 Task: Create a task  Develop a custom data visualization tool for a company , assign it to team member softage.5@softage.net in the project AgileCircle and update the status of the task to  At Risk , set the priority of the task to Medium
Action: Mouse moved to (46, 292)
Screenshot: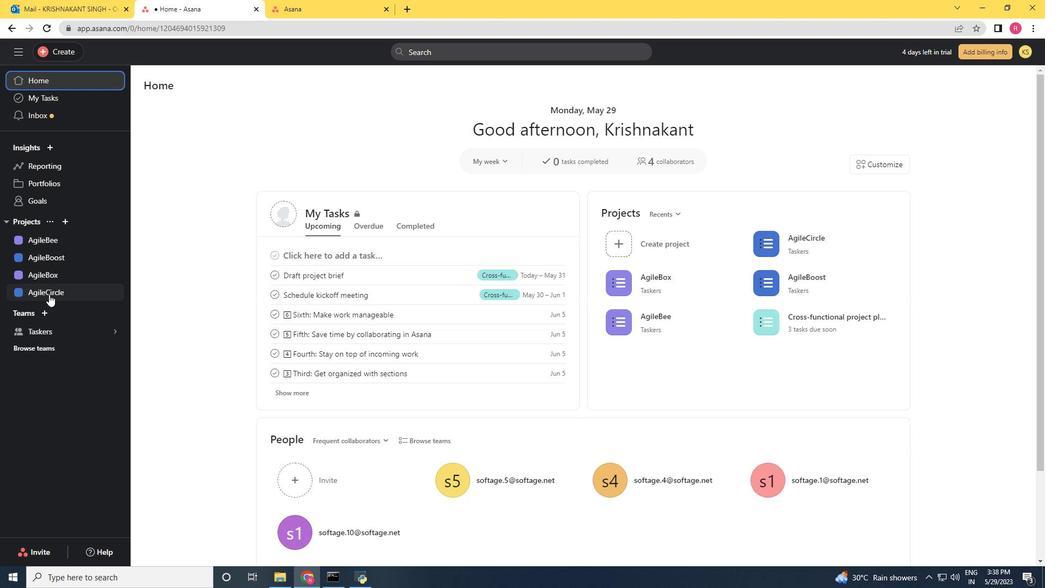 
Action: Mouse pressed left at (46, 292)
Screenshot: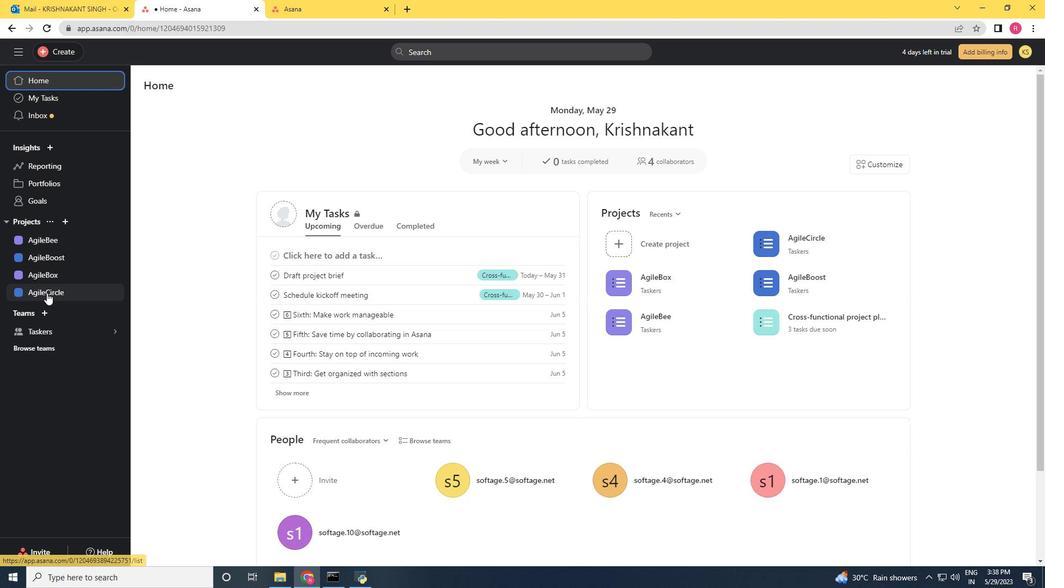 
Action: Mouse moved to (65, 55)
Screenshot: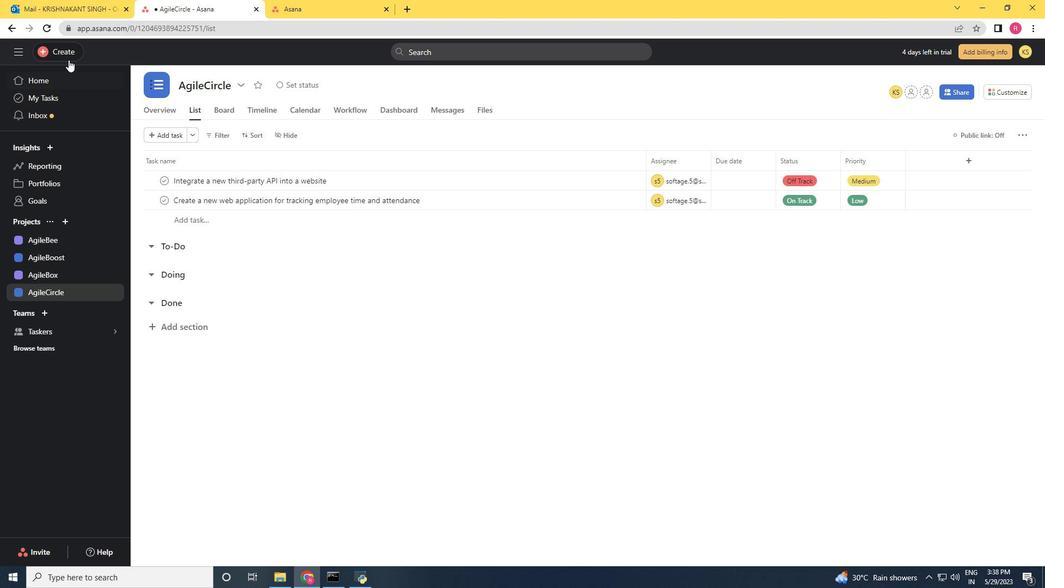 
Action: Mouse pressed left at (65, 55)
Screenshot: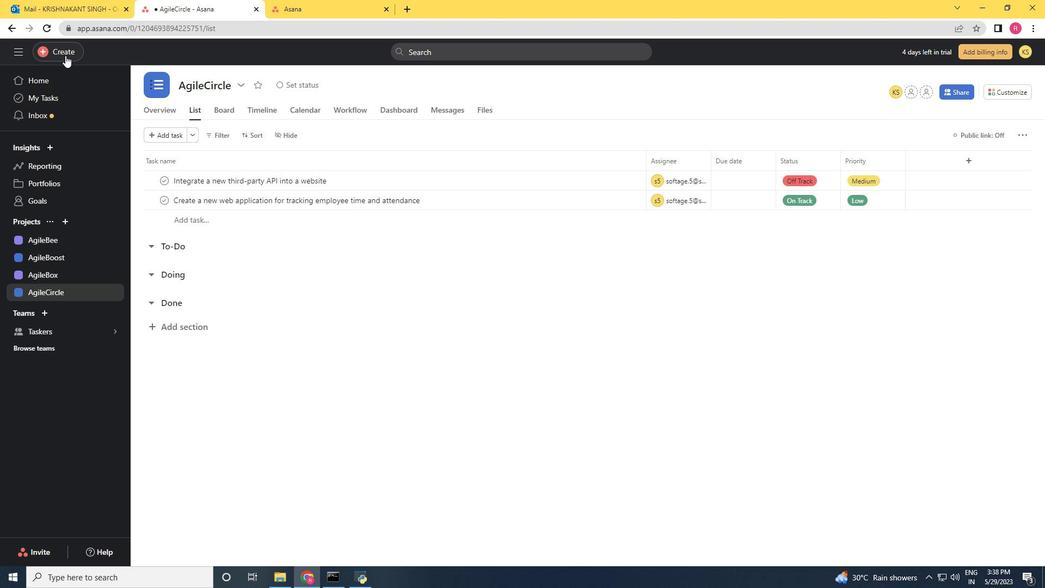 
Action: Mouse moved to (130, 46)
Screenshot: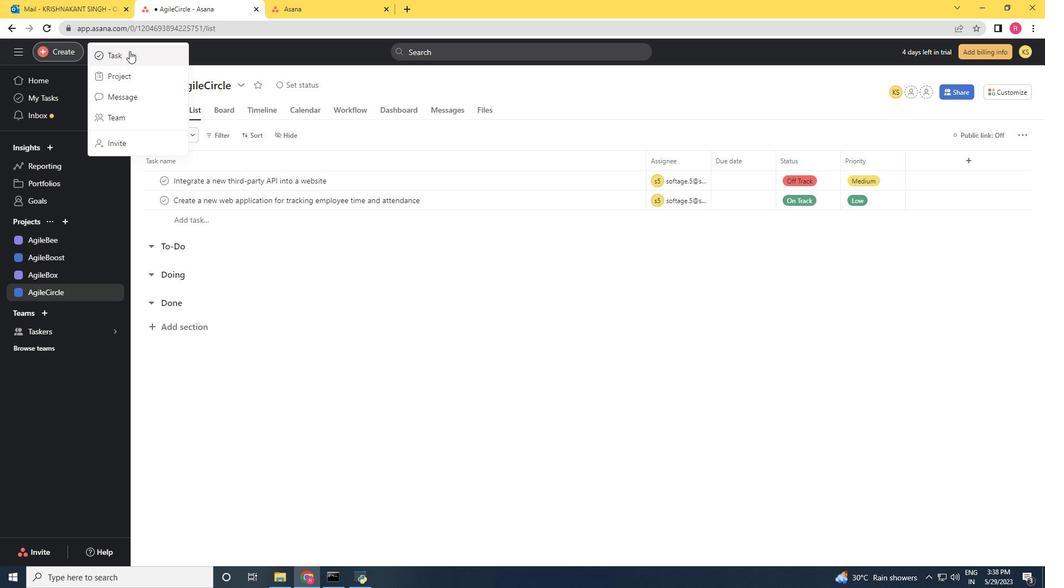 
Action: Mouse pressed left at (130, 46)
Screenshot: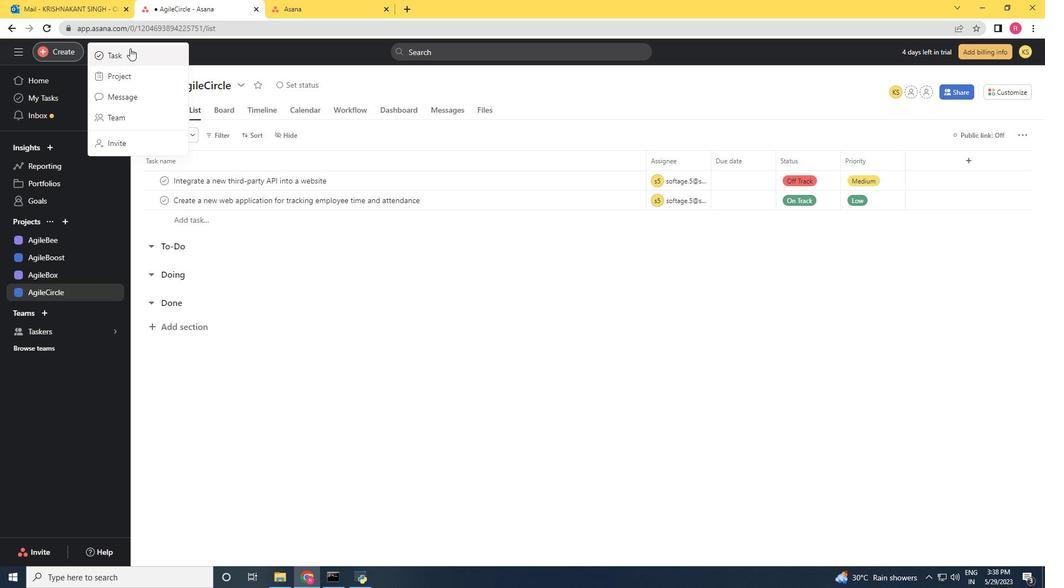 
Action: Mouse moved to (129, 80)
Screenshot: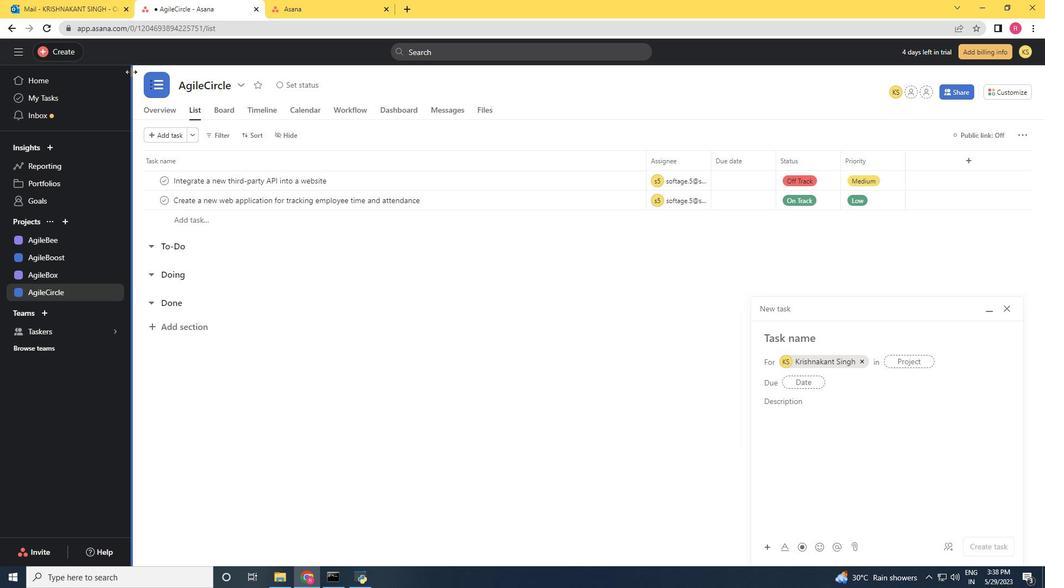 
Action: Key pressed <Key.shift>Develop<Key.space>a<Key.space>
Screenshot: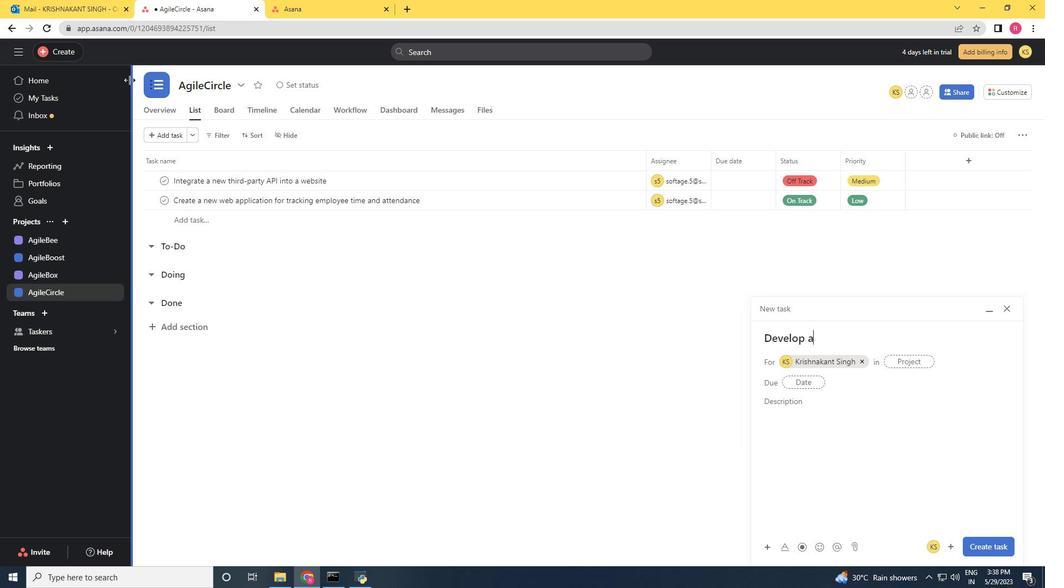
Action: Mouse moved to (129, 80)
Screenshot: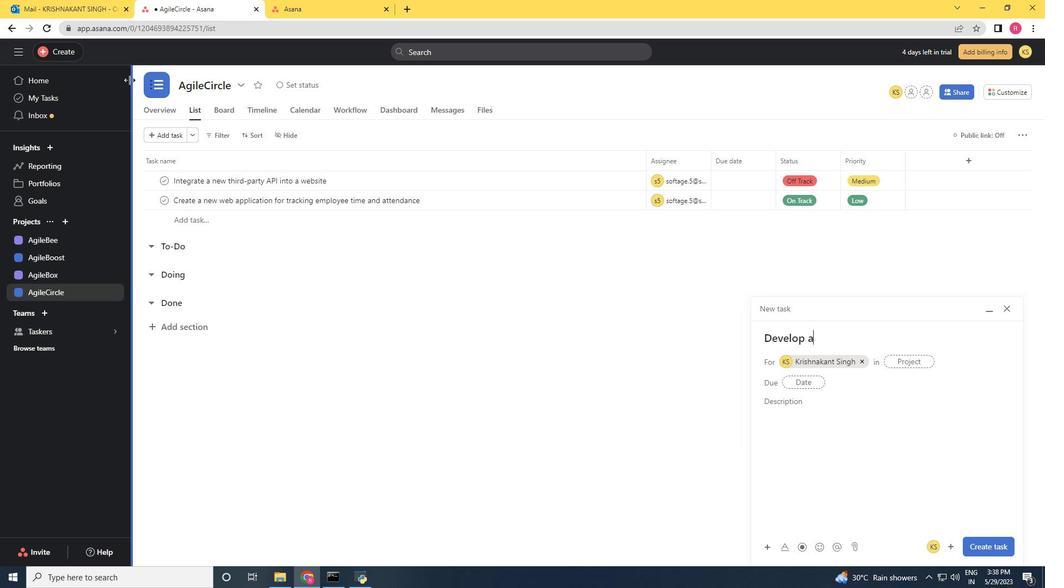 
Action: Key pressed new<Key.space><Key.backspace><Key.backspace><Key.backspace><Key.backspace>custom<Key.space>data<Key.space>visualization<Key.space>tool<Key.space>for<Key.space>a<Key.space>company
Screenshot: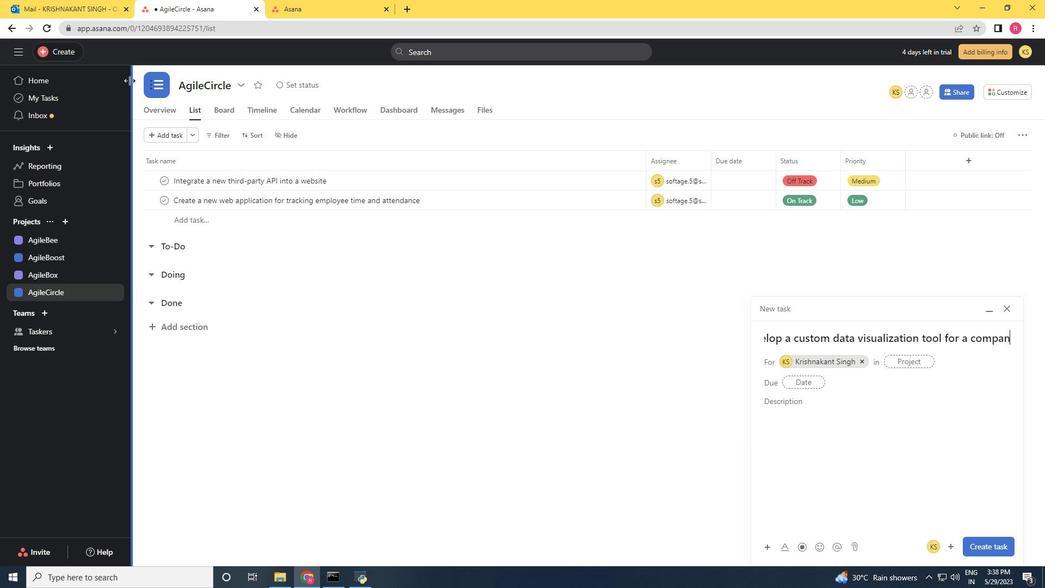 
Action: Mouse moved to (865, 361)
Screenshot: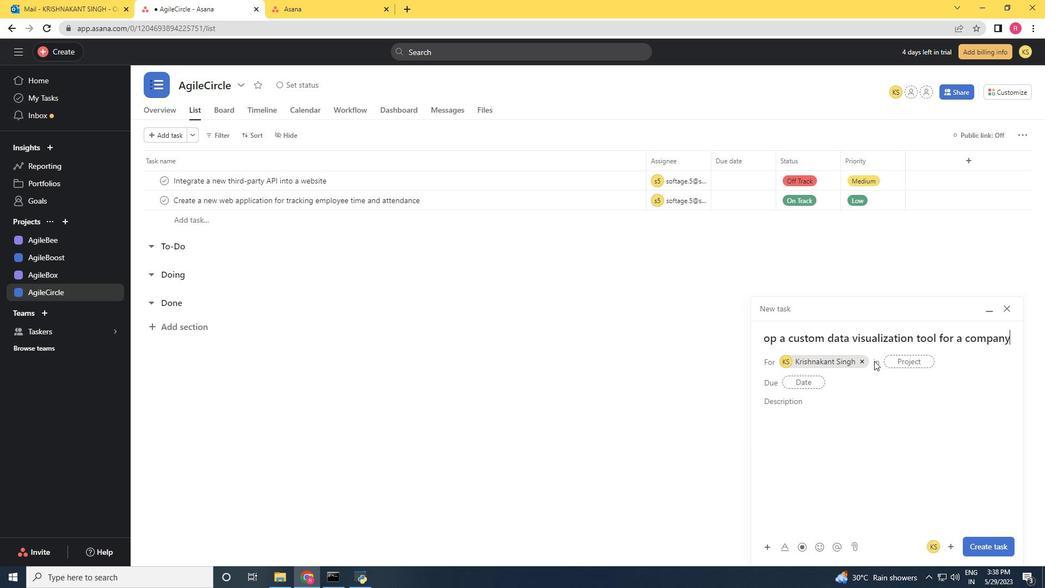 
Action: Mouse pressed left at (865, 361)
Screenshot: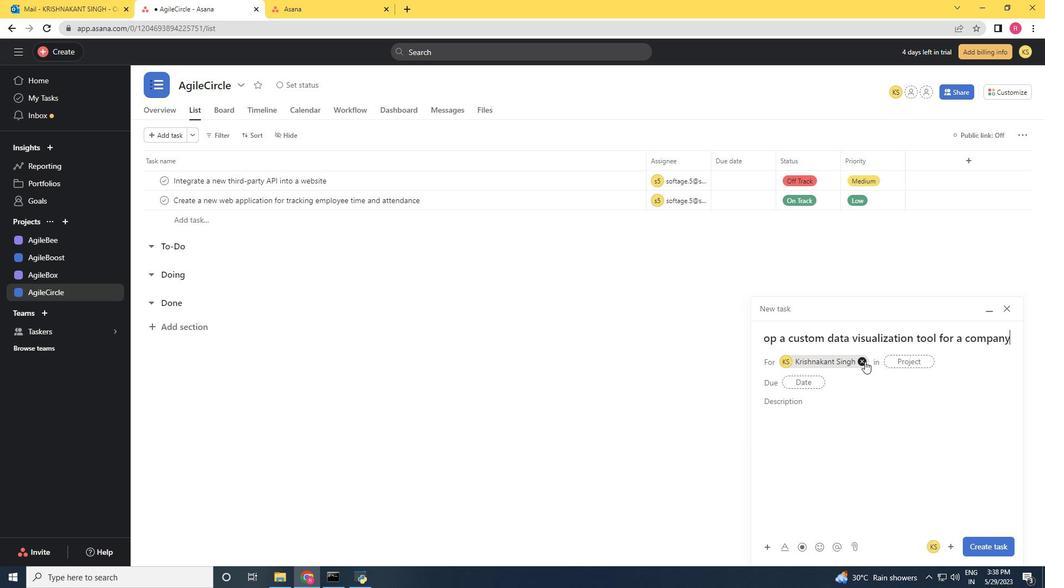 
Action: Mouse moved to (819, 356)
Screenshot: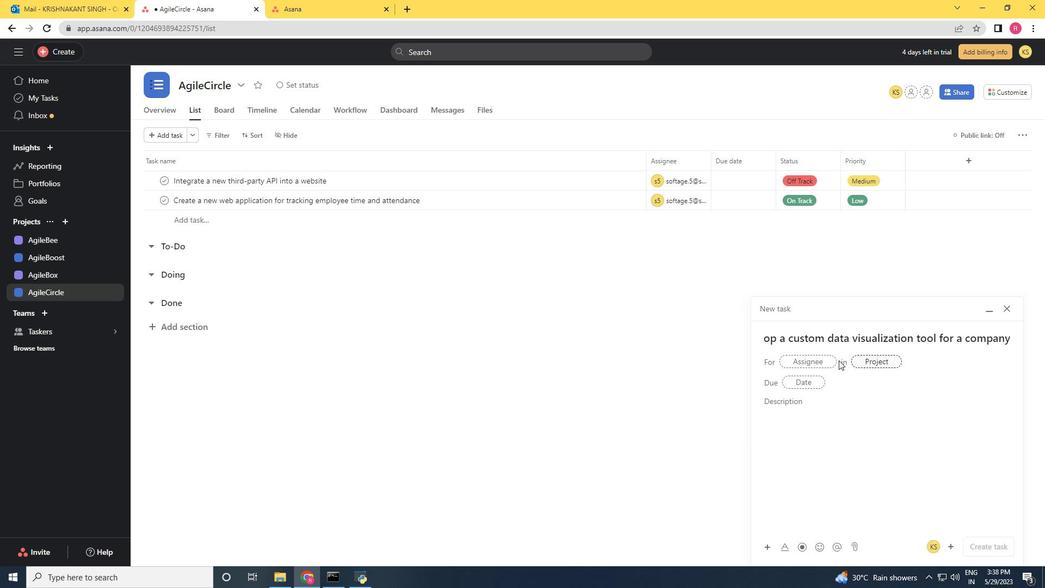
Action: Mouse pressed left at (819, 356)
Screenshot: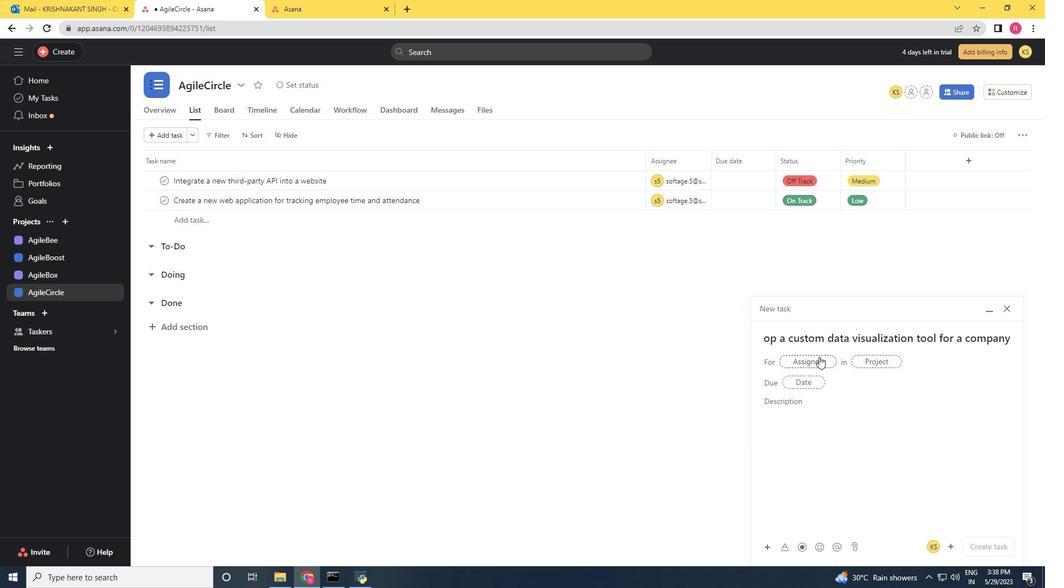 
Action: Key pressed softage.5<Key.shift><Key.shift><Key.shift><Key.shift>@softage.net
Screenshot: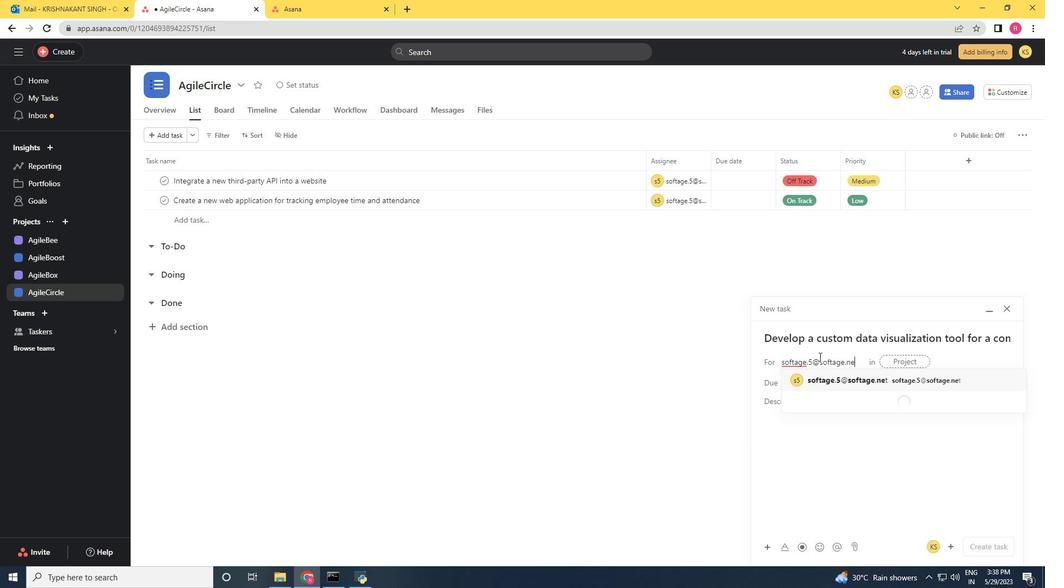 
Action: Mouse moved to (834, 374)
Screenshot: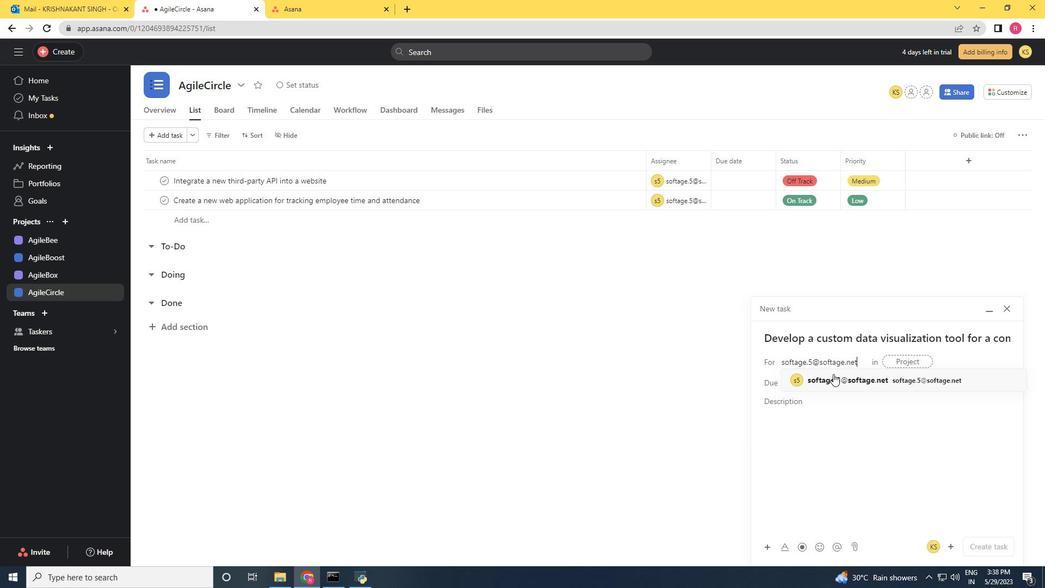
Action: Mouse pressed left at (834, 374)
Screenshot: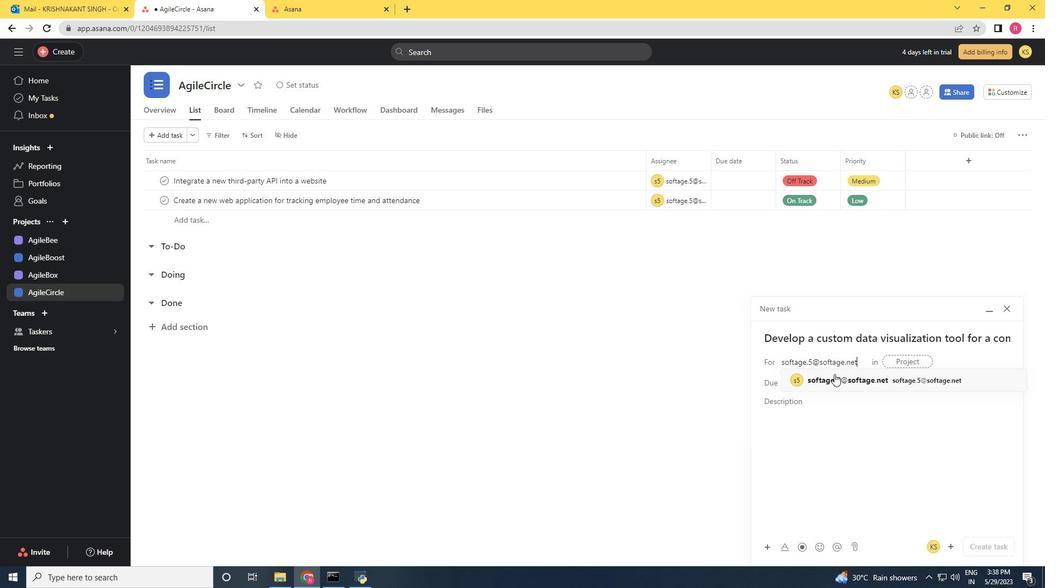 
Action: Mouse moved to (701, 376)
Screenshot: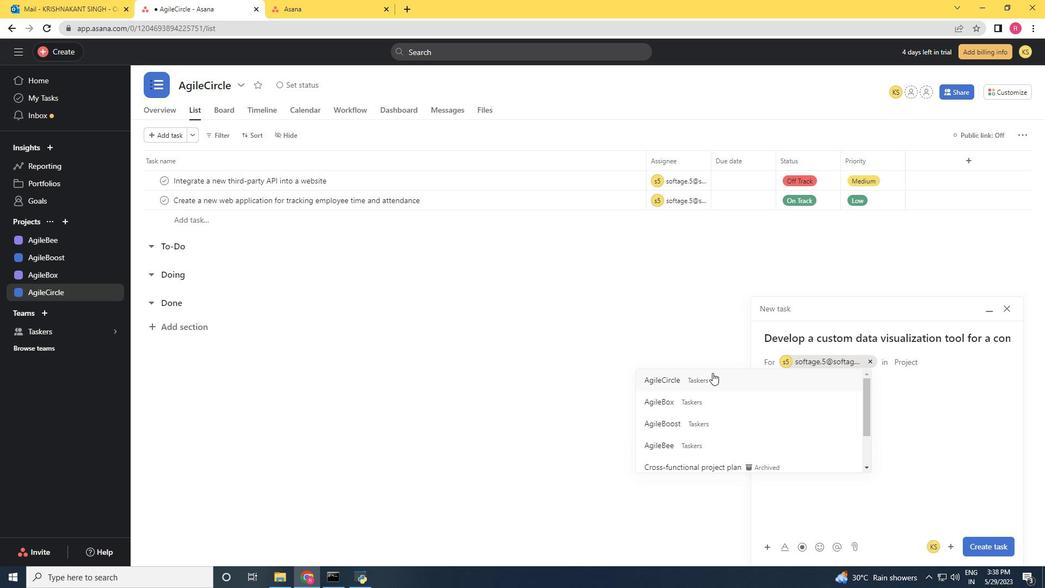 
Action: Mouse pressed left at (701, 376)
Screenshot: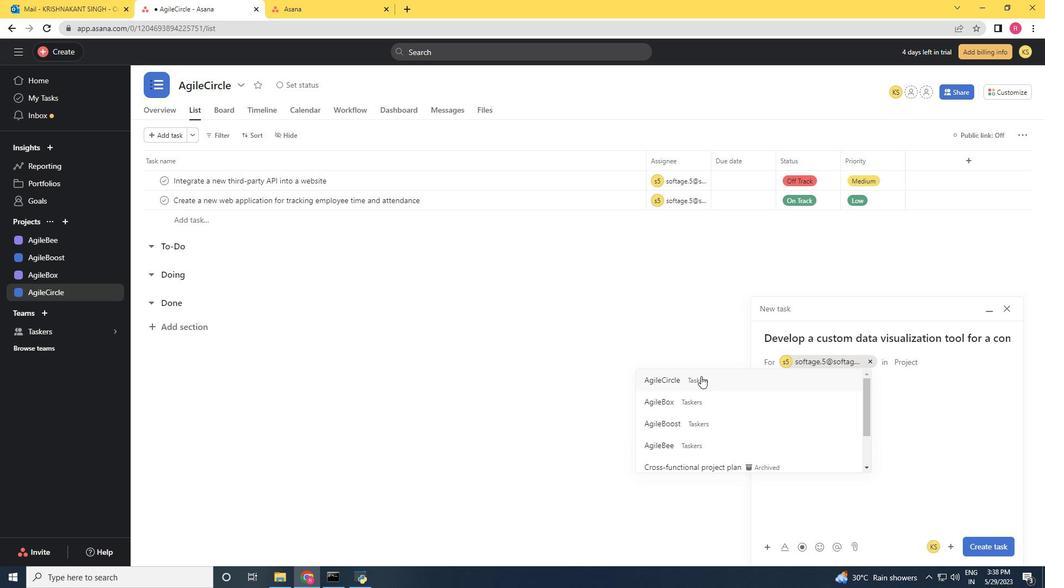 
Action: Mouse moved to (822, 404)
Screenshot: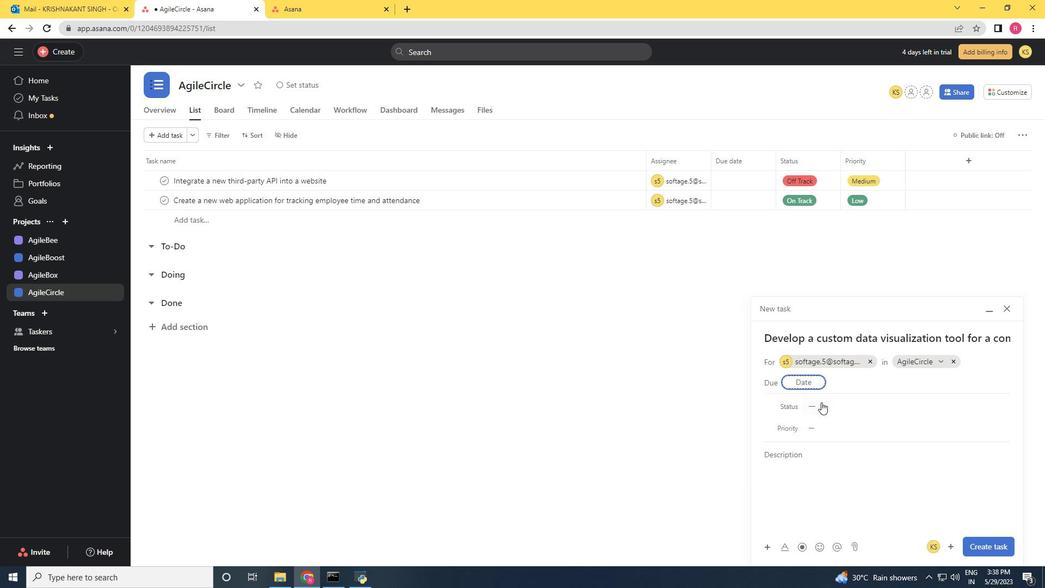 
Action: Mouse pressed left at (822, 404)
Screenshot: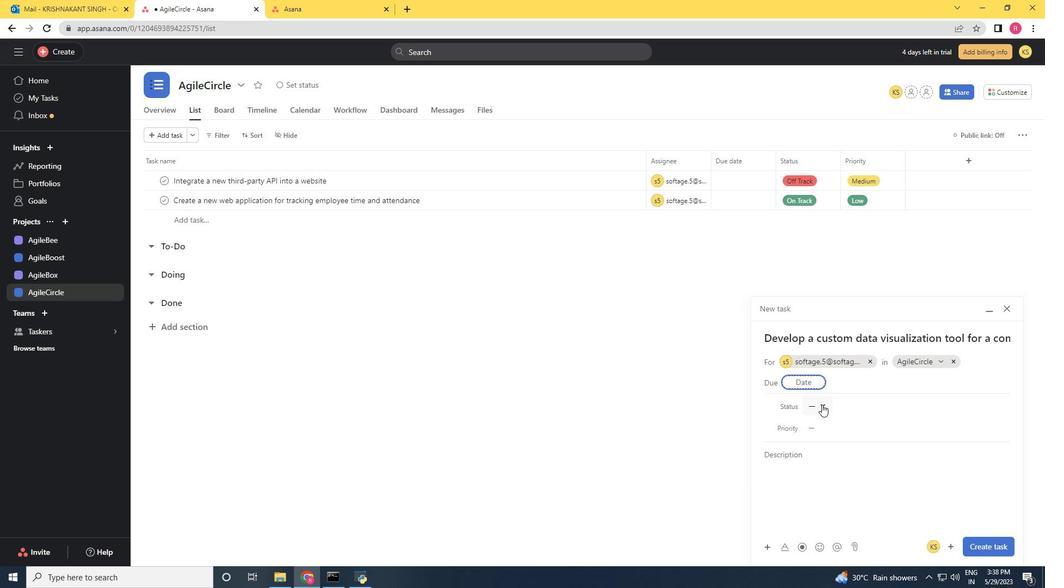 
Action: Mouse moved to (848, 478)
Screenshot: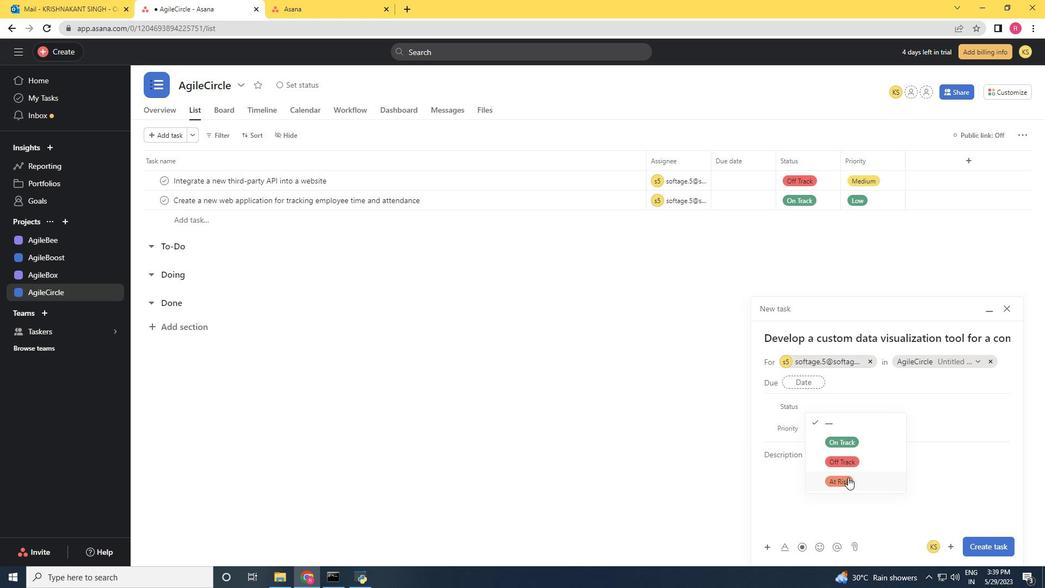 
Action: Mouse pressed left at (848, 478)
Screenshot: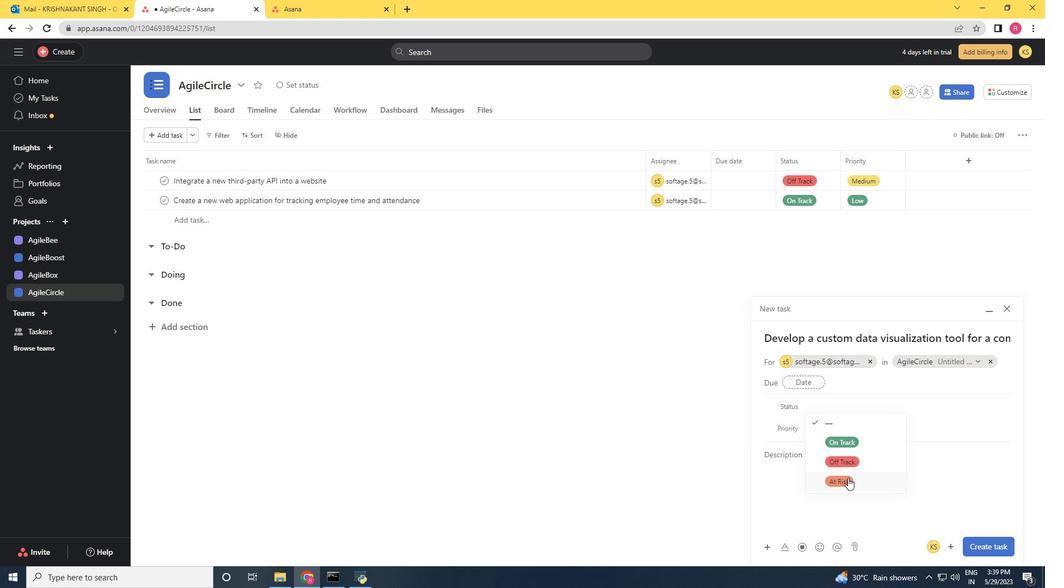 
Action: Mouse moved to (827, 431)
Screenshot: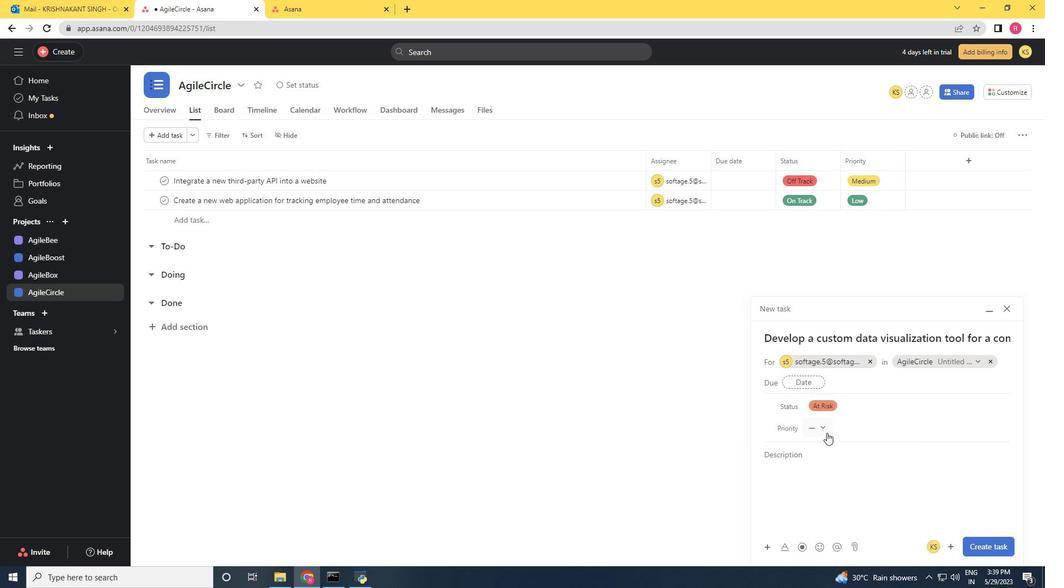 
Action: Mouse pressed left at (827, 431)
Screenshot: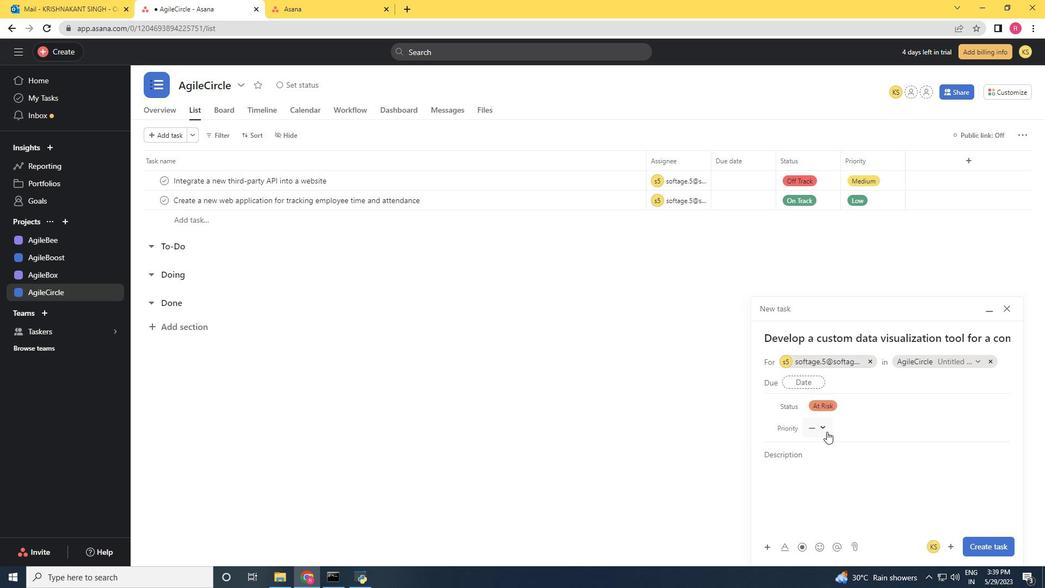 
Action: Mouse moved to (837, 475)
Screenshot: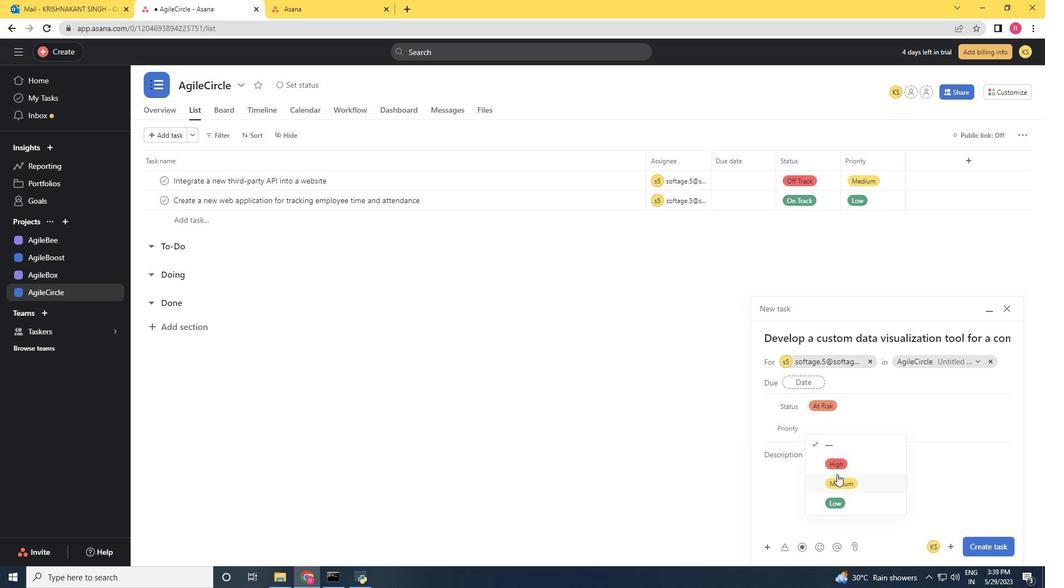 
Action: Mouse pressed left at (837, 475)
Screenshot: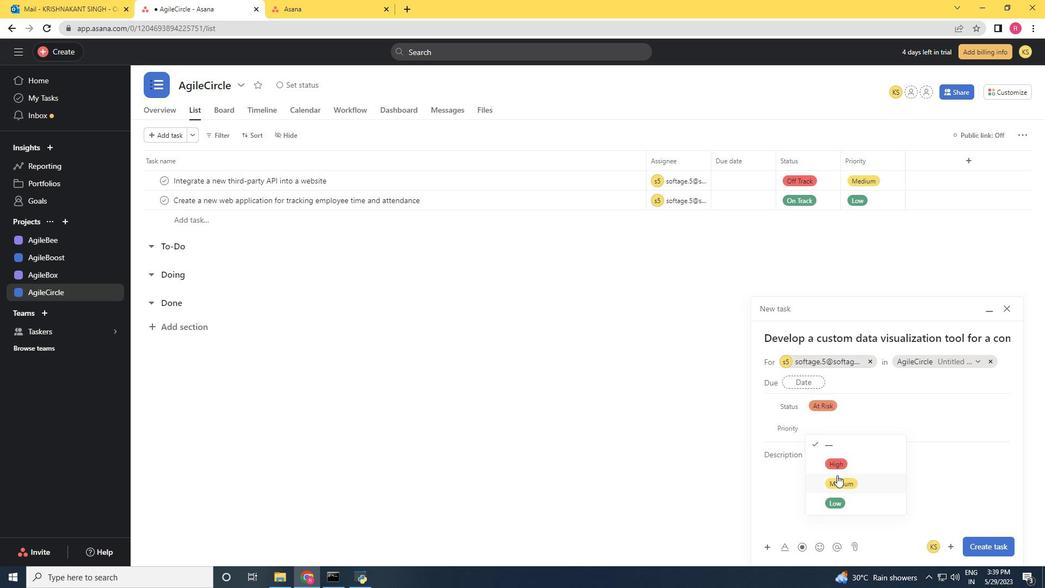 
Action: Mouse moved to (1006, 550)
Screenshot: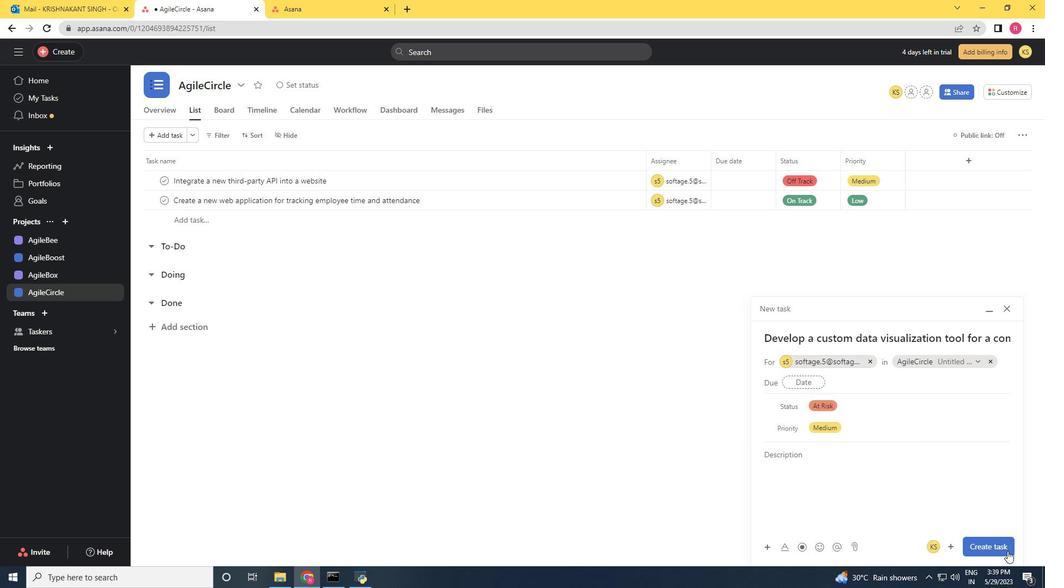 
Action: Mouse pressed left at (1006, 550)
Screenshot: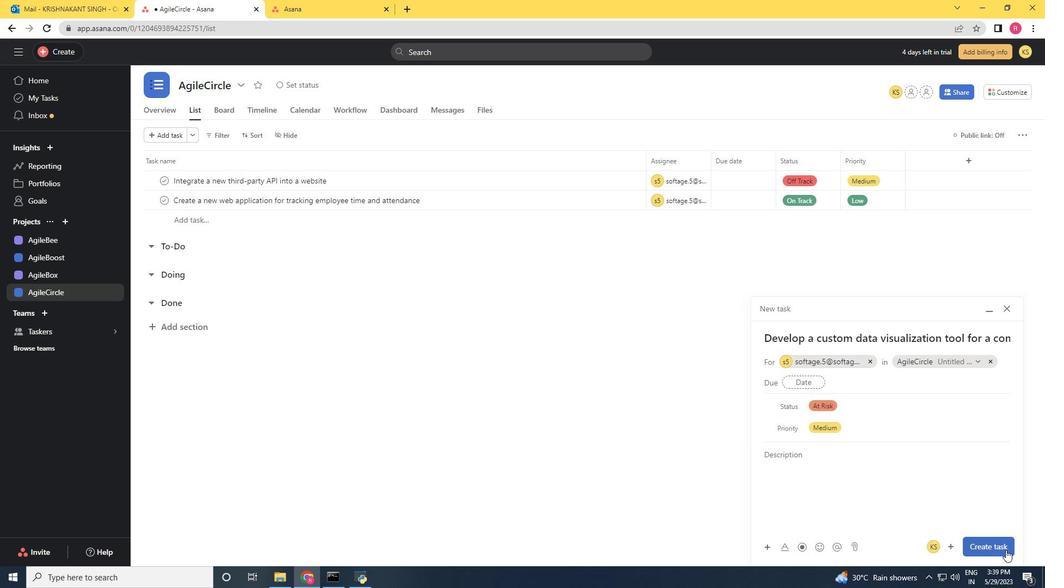 
Action: Mouse moved to (996, 532)
Screenshot: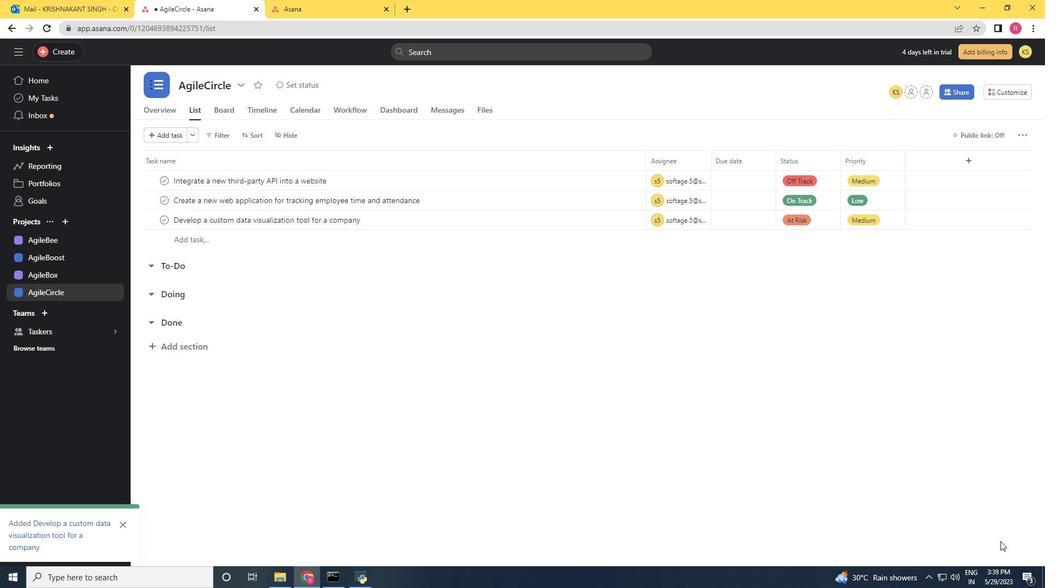 
